Task: Create ChildIssue0000000668 as Child Issue of Issue Issue0000000334 in Backlog  in Scrum Project Project0000000067 in Jira. Create ChildIssue0000000669 as Child Issue of Issue Issue0000000335 in Backlog  in Scrum Project Project0000000067 in Jira. Create ChildIssue0000000670 as Child Issue of Issue Issue0000000335 in Backlog  in Scrum Project Project0000000067 in Jira. Create ChildIssue0000000671 as Child Issue of Issue Issue0000000336 in Backlog  in Scrum Project Project0000000068 in Jira. Create ChildIssue0000000672 as Child Issue of Issue Issue0000000336 in Backlog  in Scrum Project Project0000000068 in Jira
Action: Mouse moved to (916, 467)
Screenshot: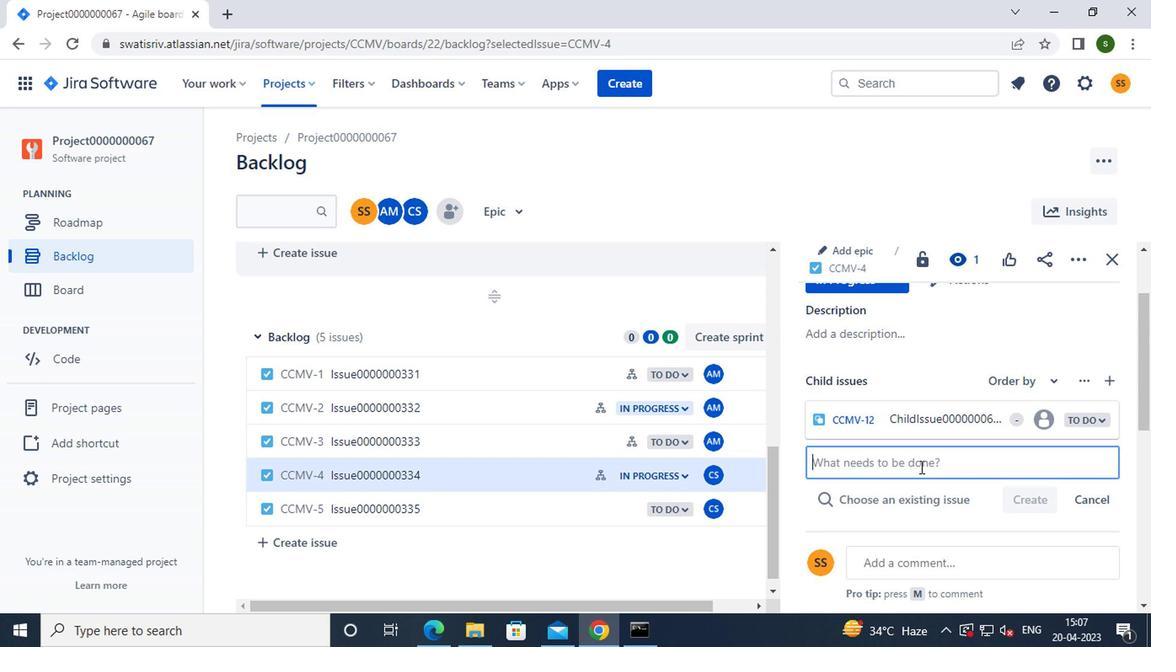 
Action: Key pressed c<Key.caps_lock>hild<Key.caps_lock>i<Key.caps_lock>ssue0000000668
Screenshot: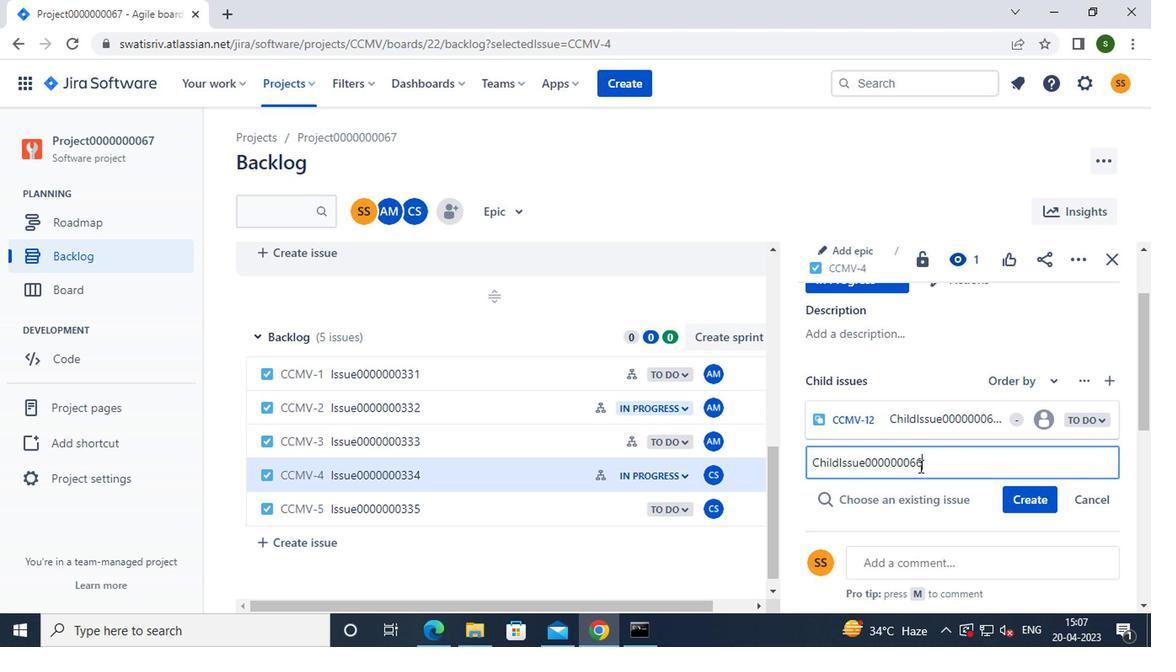 
Action: Mouse moved to (1027, 494)
Screenshot: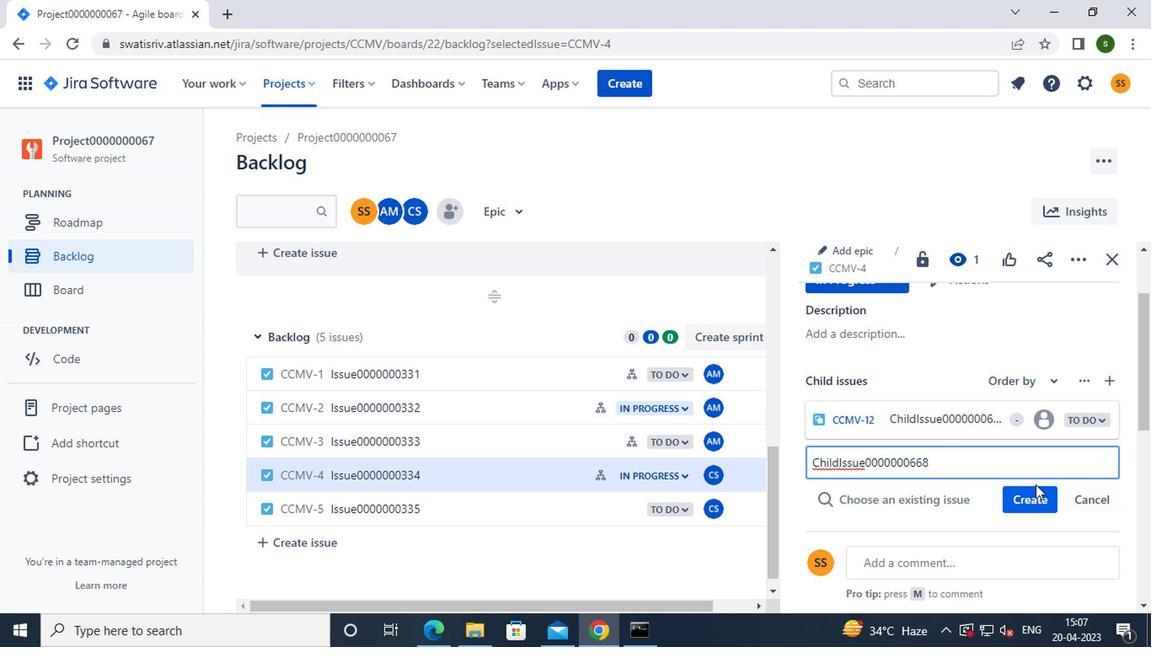 
Action: Mouse pressed left at (1027, 494)
Screenshot: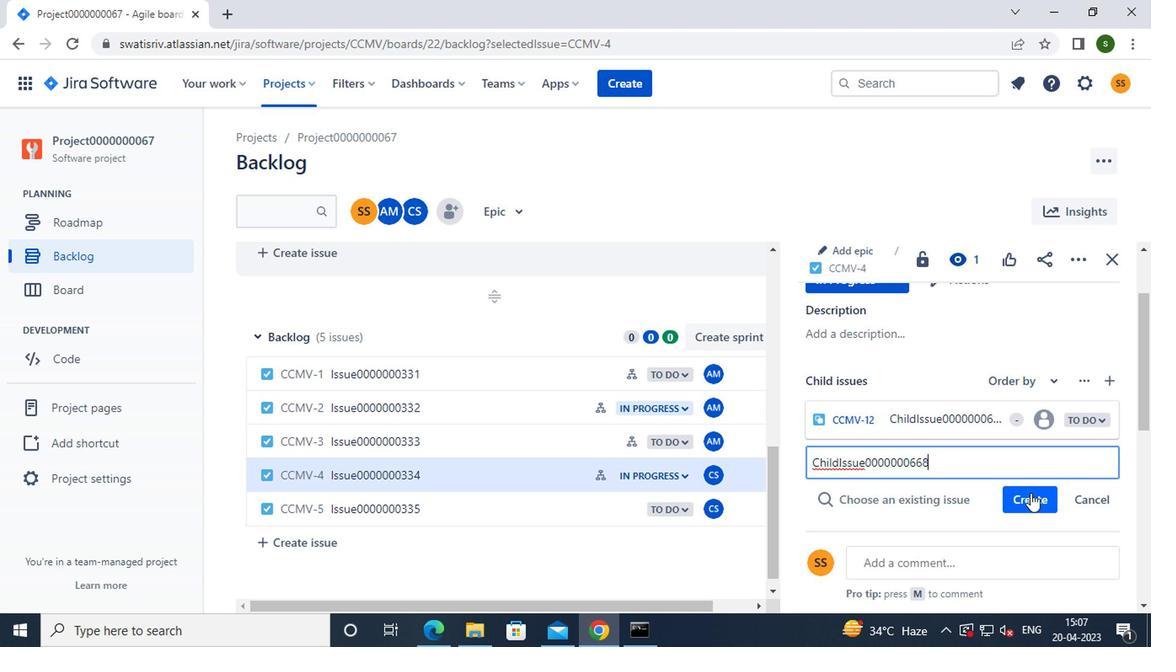 
Action: Mouse moved to (528, 506)
Screenshot: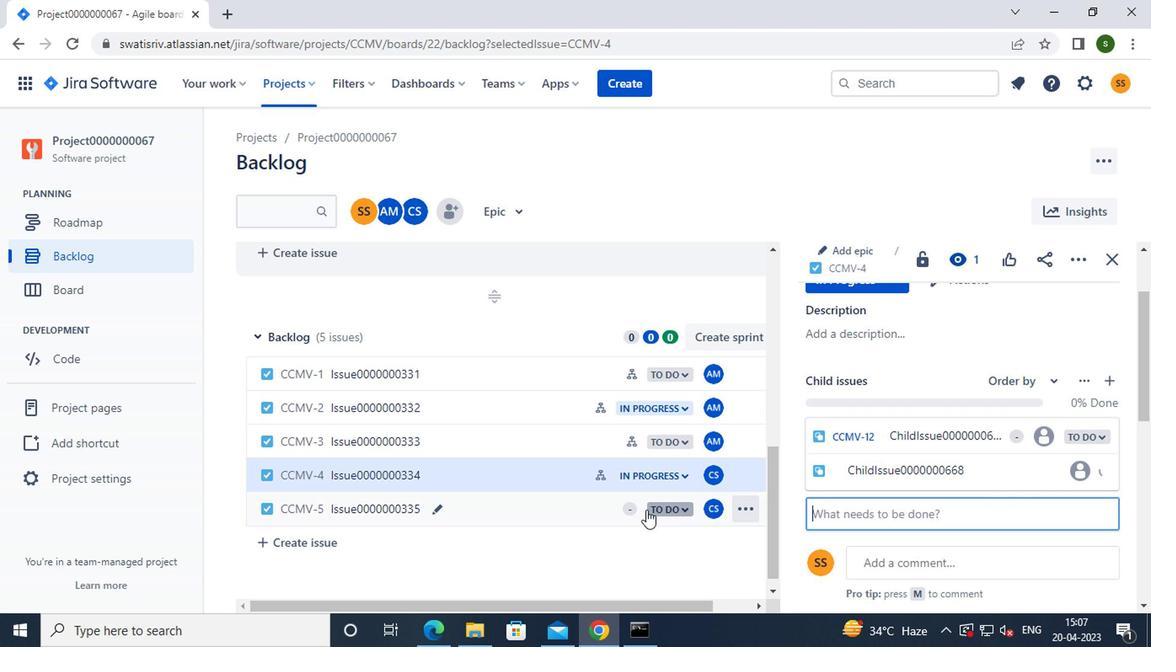 
Action: Mouse pressed left at (528, 506)
Screenshot: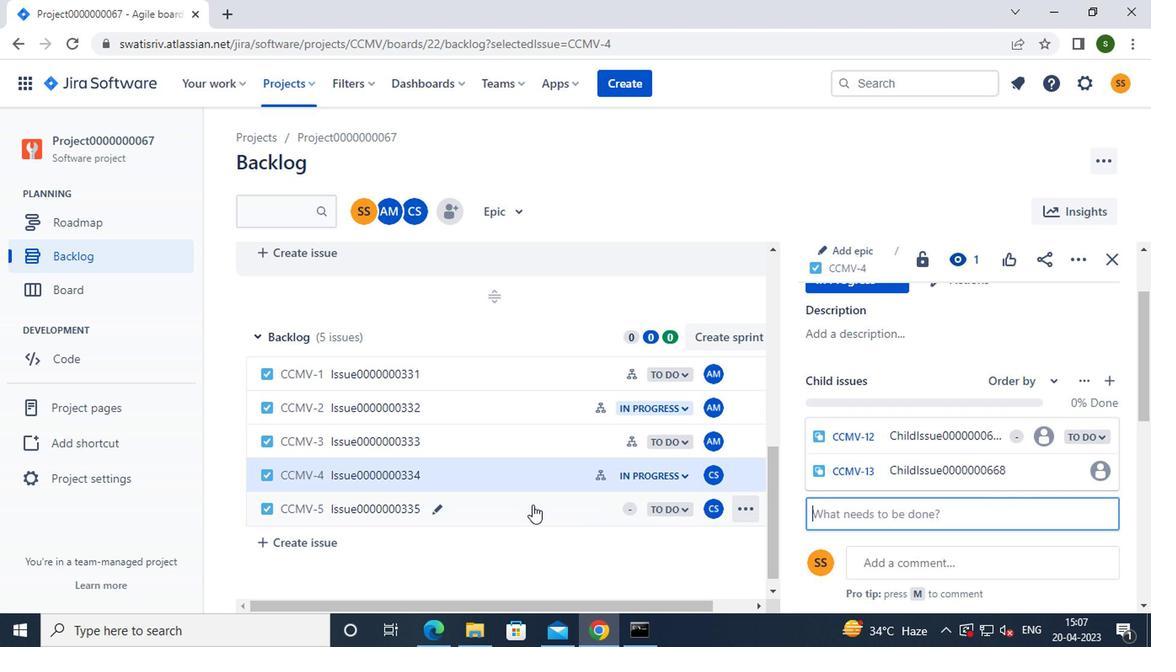 
Action: Mouse moved to (851, 339)
Screenshot: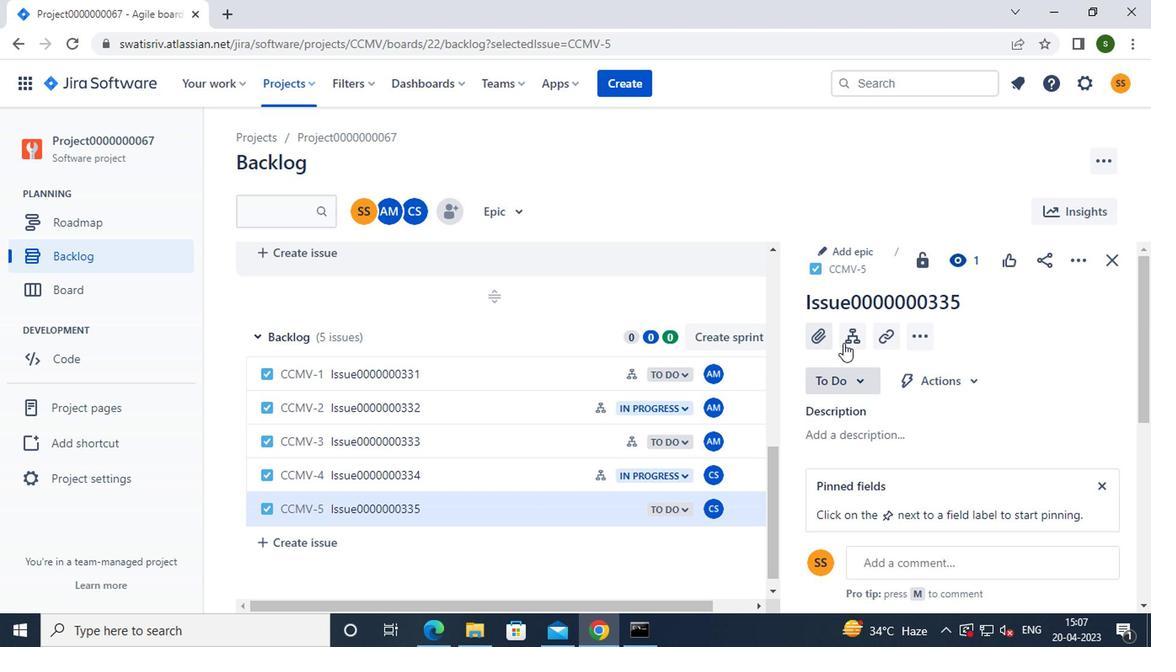 
Action: Mouse pressed left at (851, 339)
Screenshot: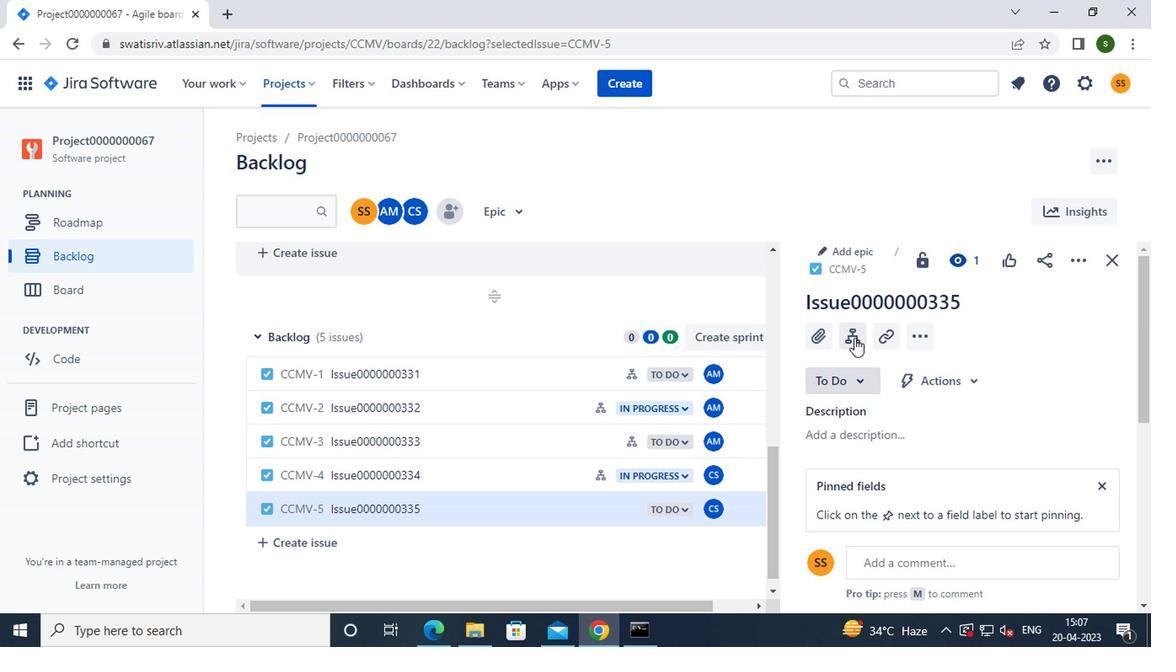 
Action: Mouse moved to (852, 419)
Screenshot: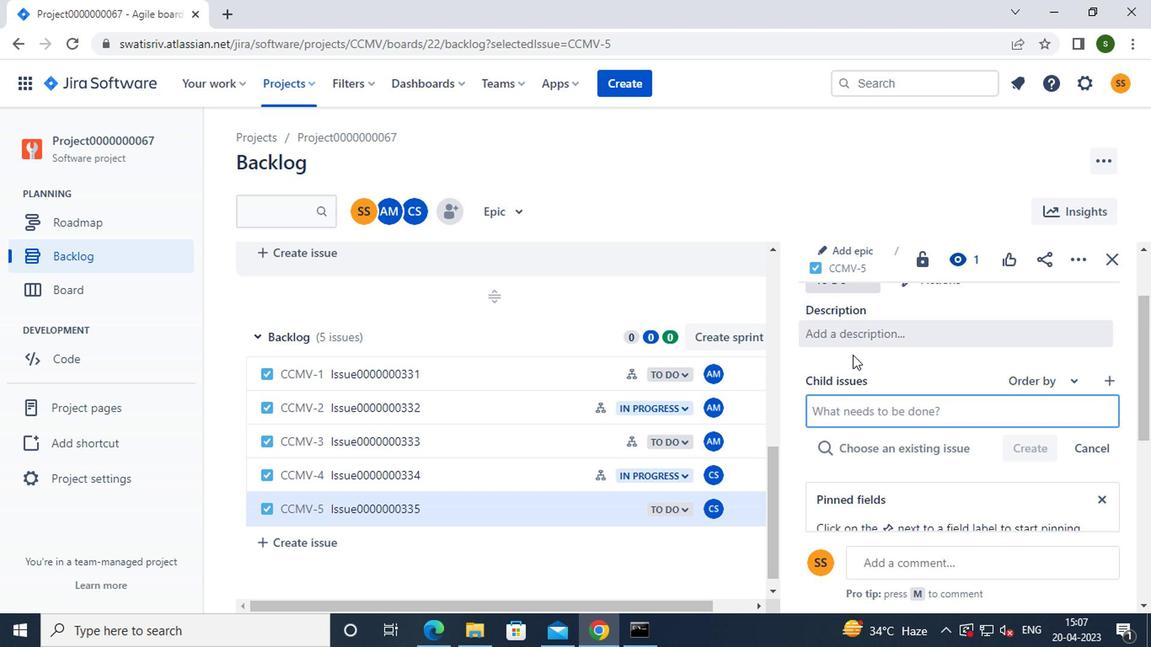 
Action: Key pressed <Key.caps_lock>c<Key.caps_lock>hild<Key.caps_lock>i<Key.caps_lock>ssue0000000669
Screenshot: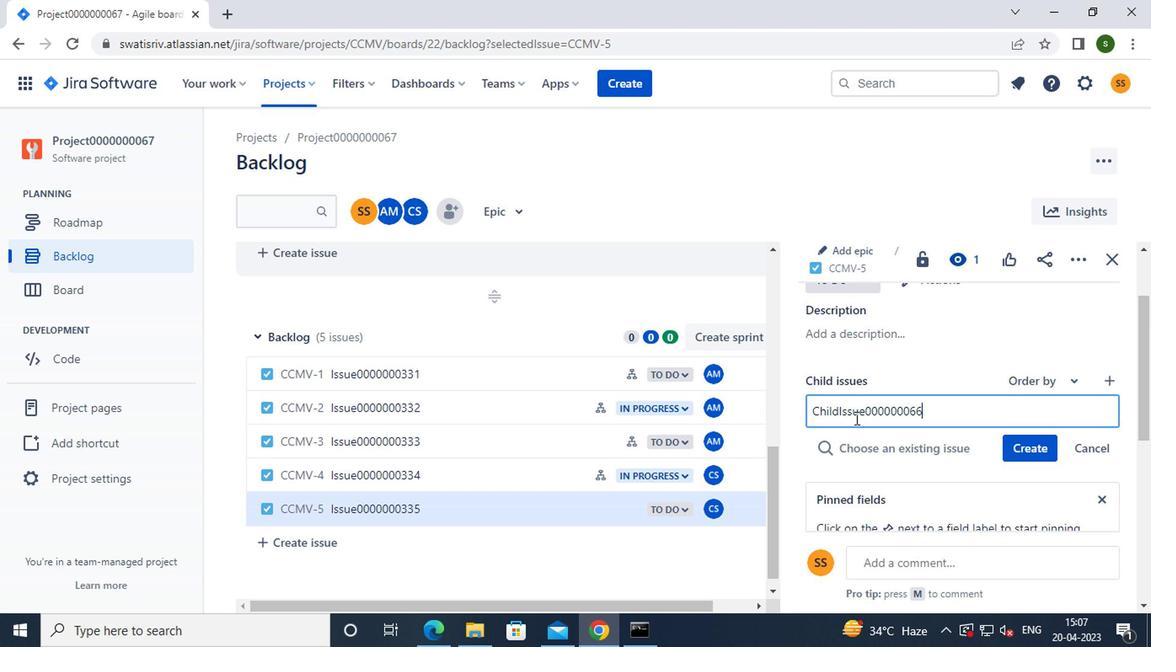 
Action: Mouse moved to (1007, 450)
Screenshot: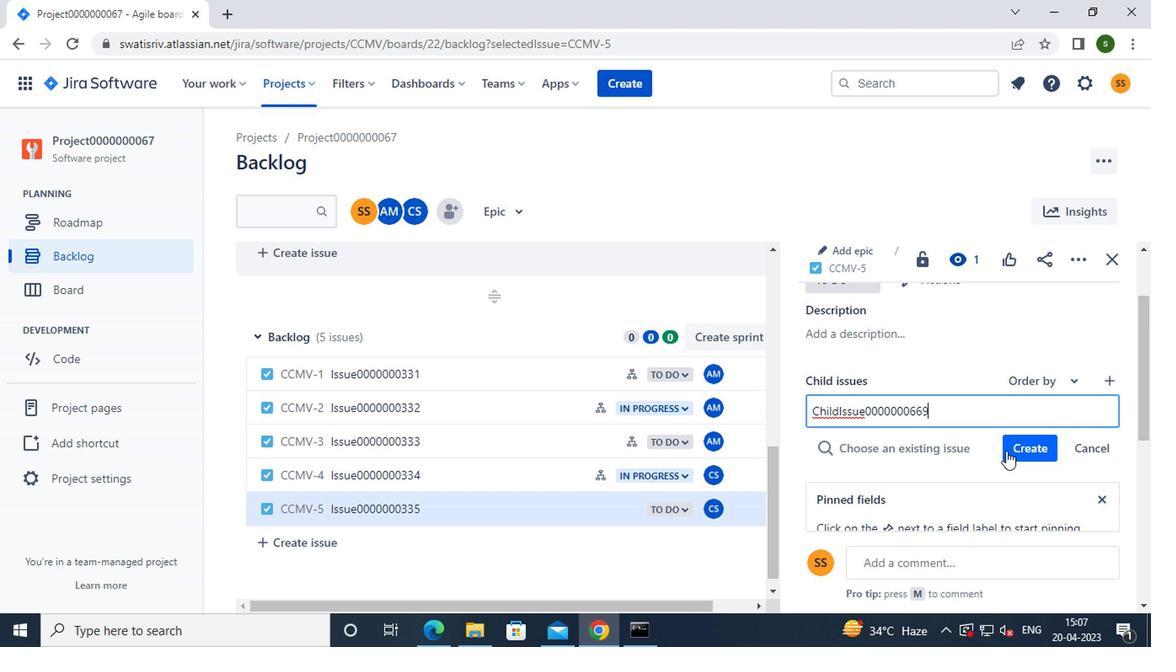 
Action: Mouse pressed left at (1007, 450)
Screenshot: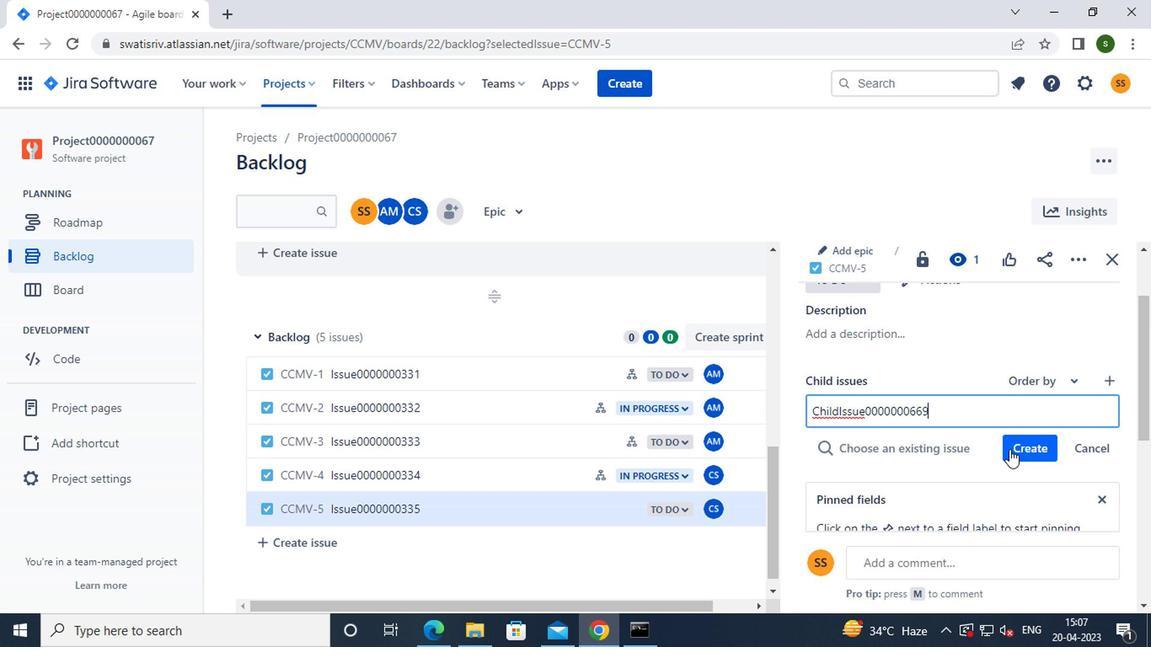 
Action: Mouse moved to (943, 462)
Screenshot: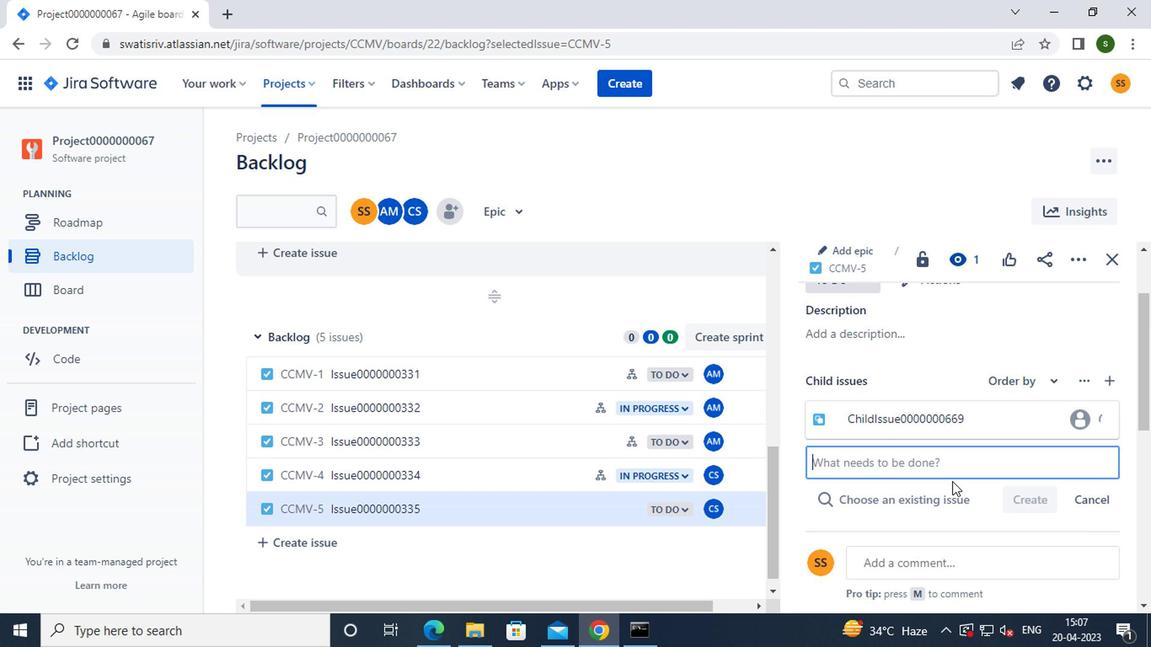 
Action: Key pressed <Key.caps_lock>c<Key.caps_lock>hild<Key.caps_lock>i<Key.caps_lock>ssue0000000670
Screenshot: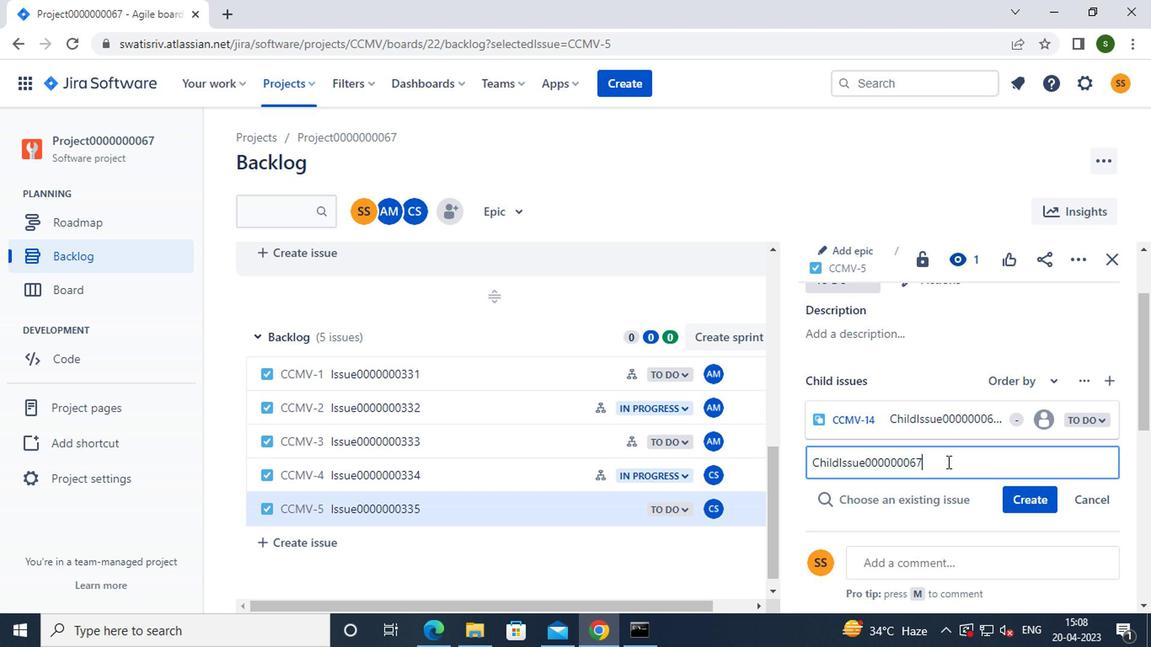 
Action: Mouse moved to (1015, 497)
Screenshot: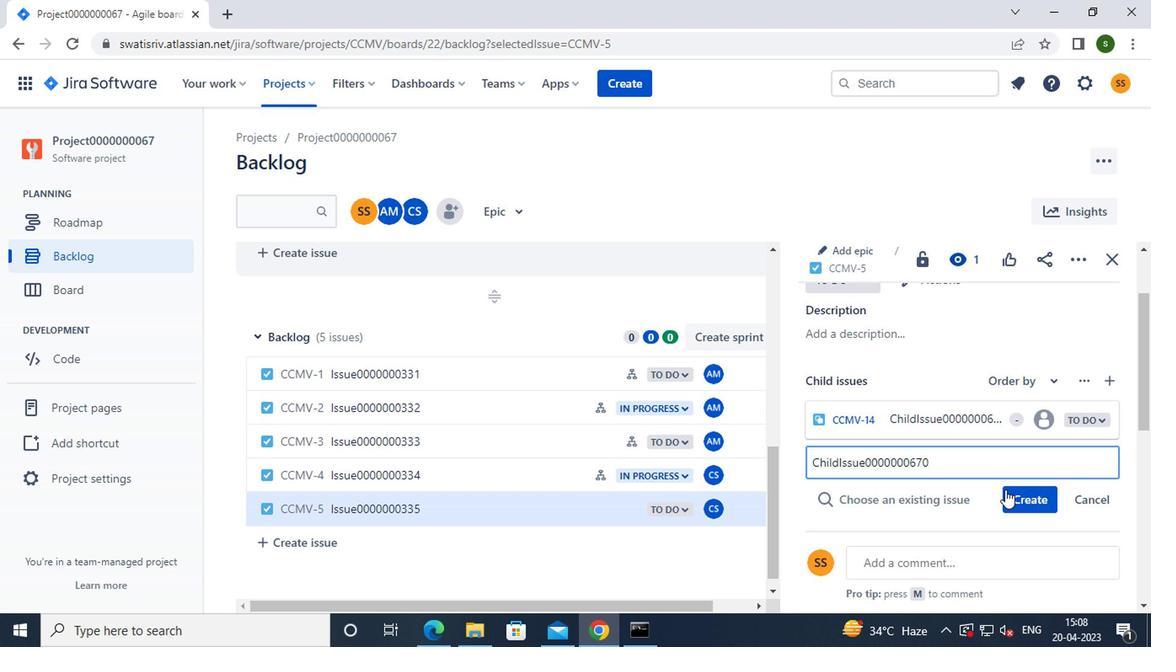 
Action: Mouse pressed left at (1015, 497)
Screenshot: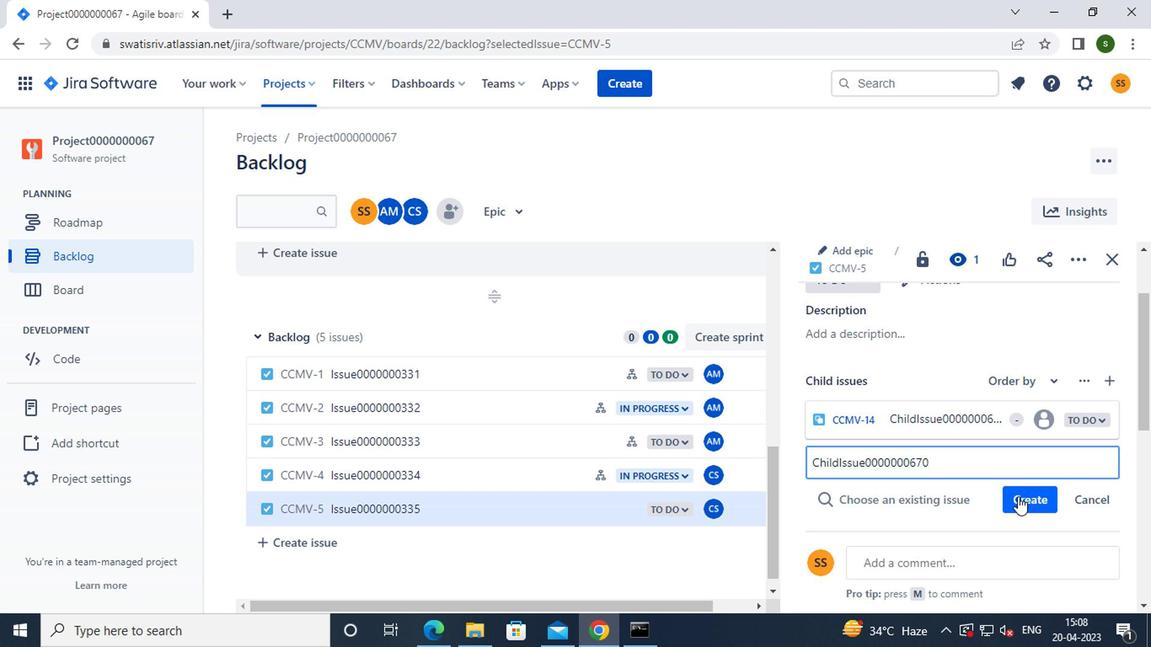 
Action: Mouse moved to (286, 89)
Screenshot: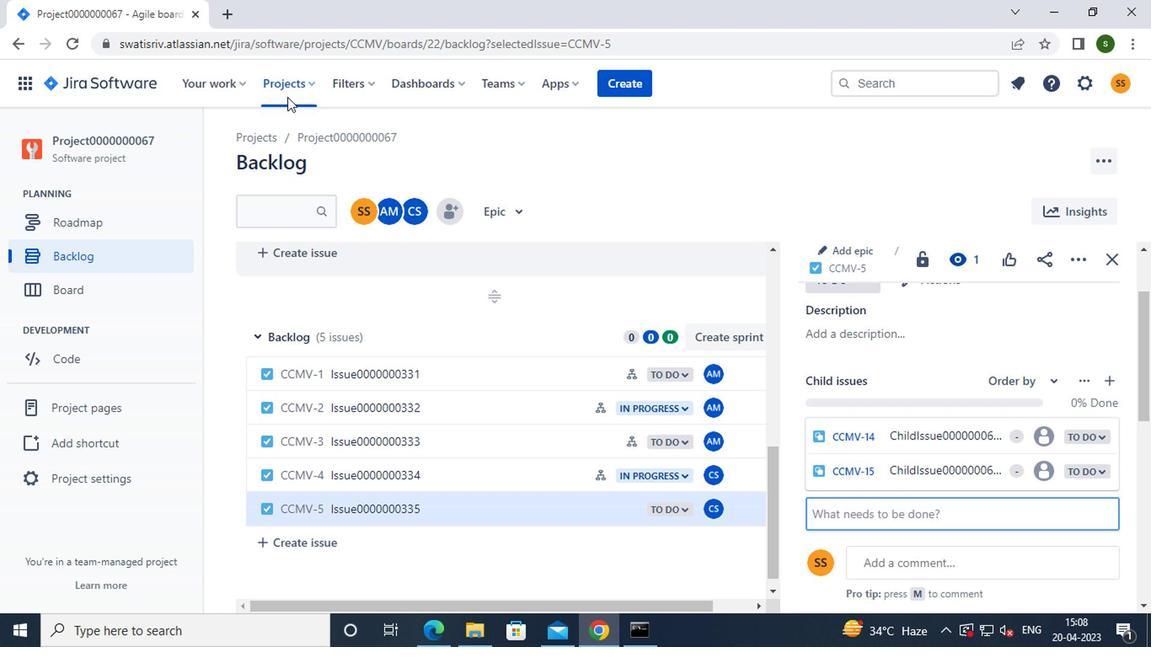 
Action: Mouse pressed left at (286, 89)
Screenshot: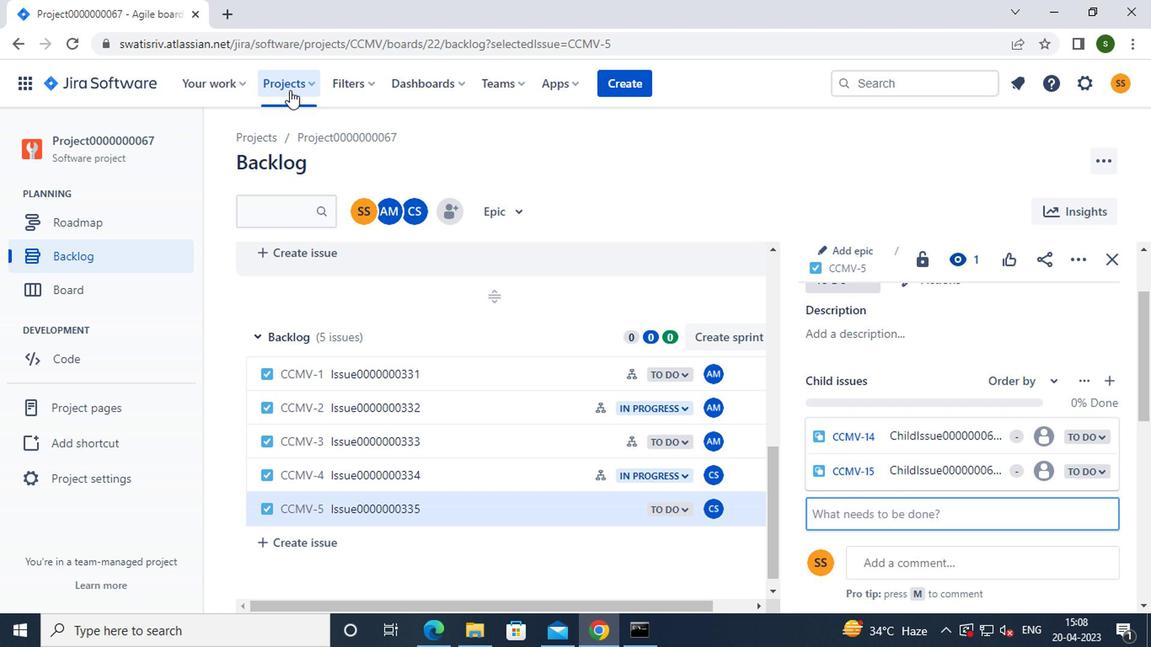 
Action: Mouse moved to (359, 208)
Screenshot: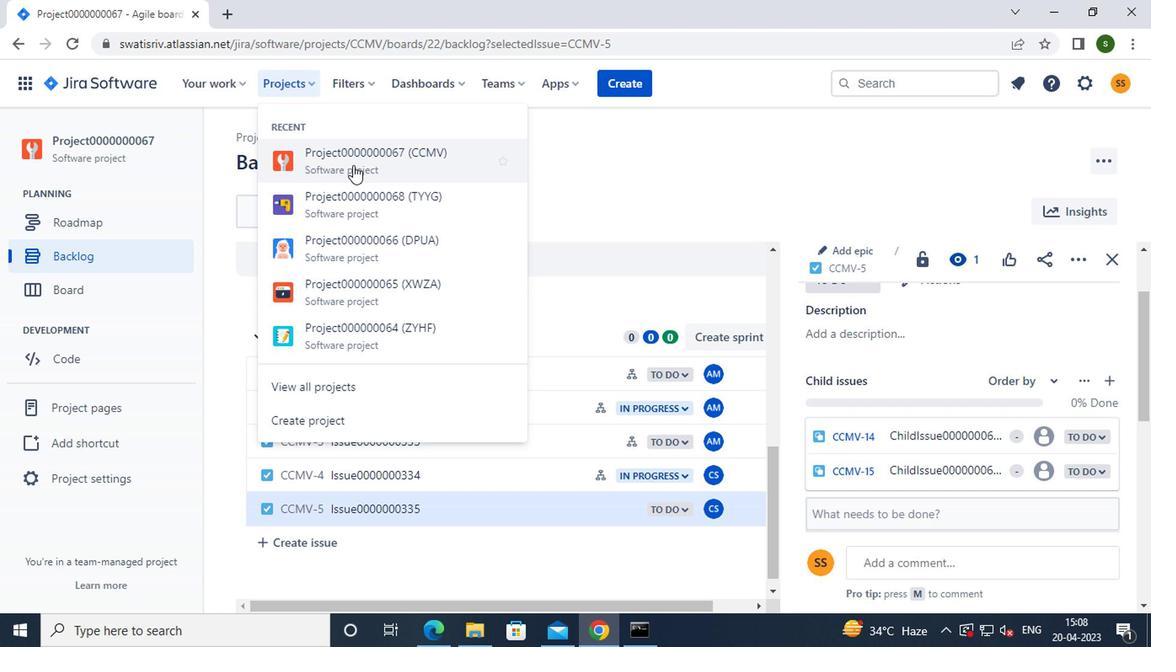 
Action: Mouse pressed left at (359, 208)
Screenshot: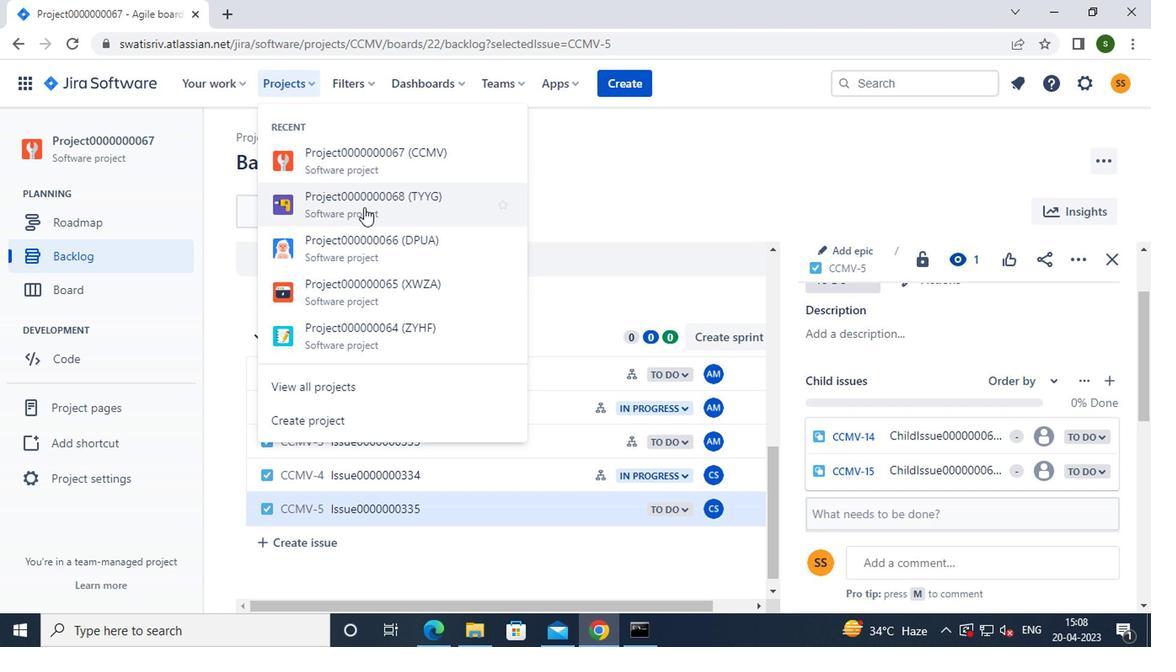 
Action: Mouse moved to (78, 254)
Screenshot: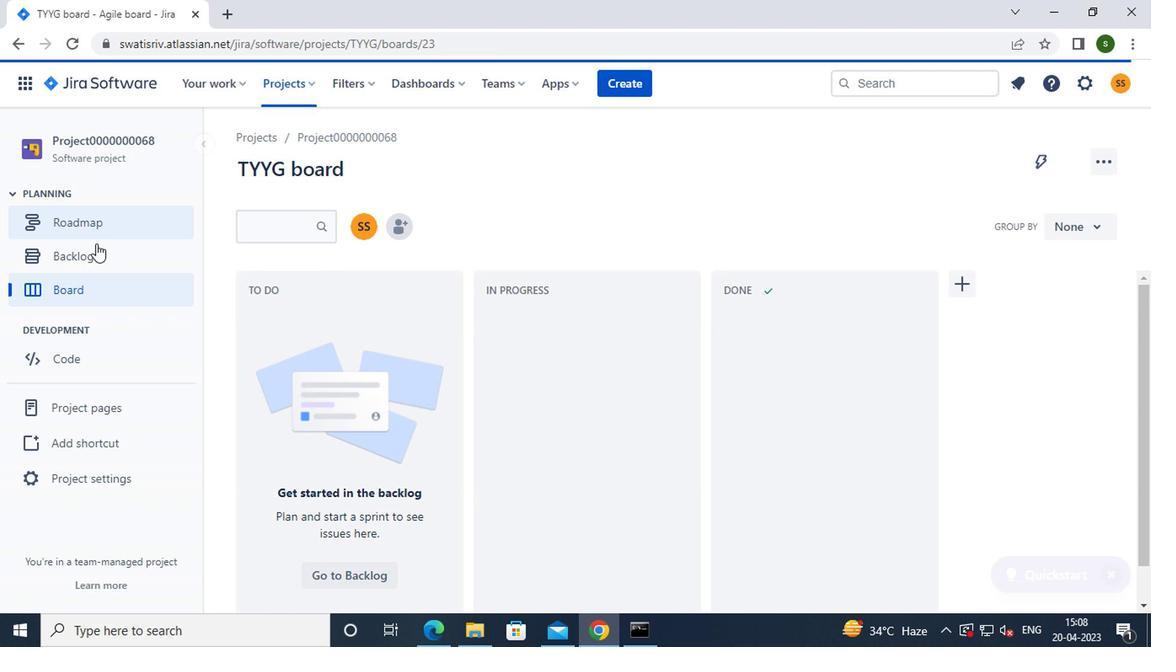 
Action: Mouse pressed left at (78, 254)
Screenshot: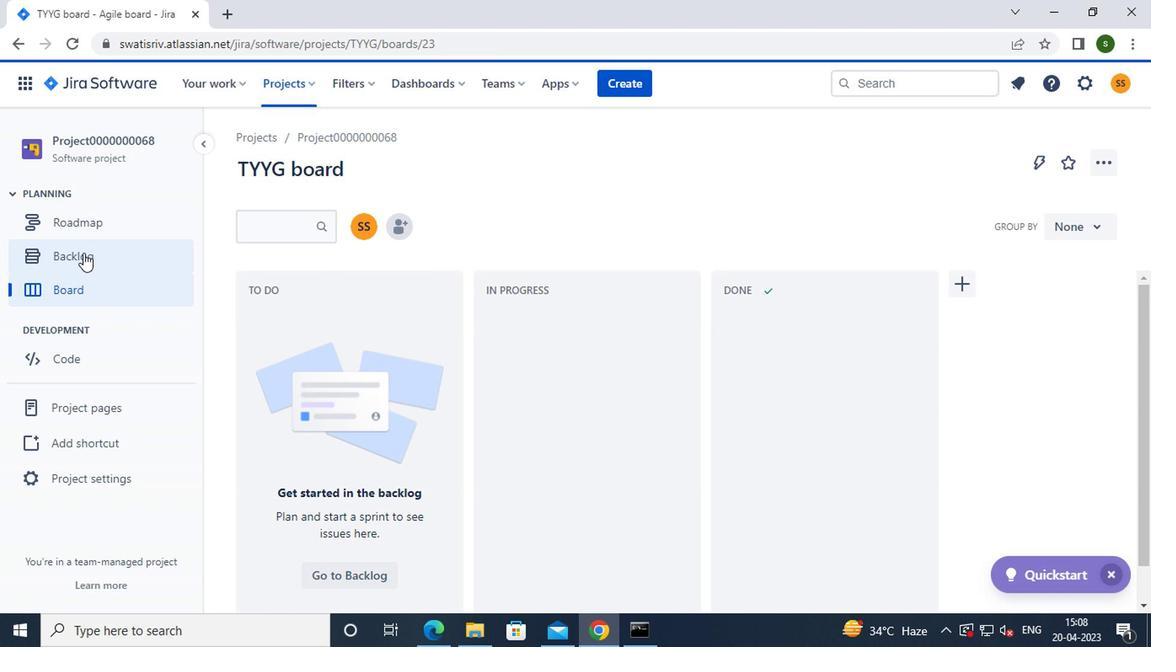 
Action: Mouse moved to (645, 377)
Screenshot: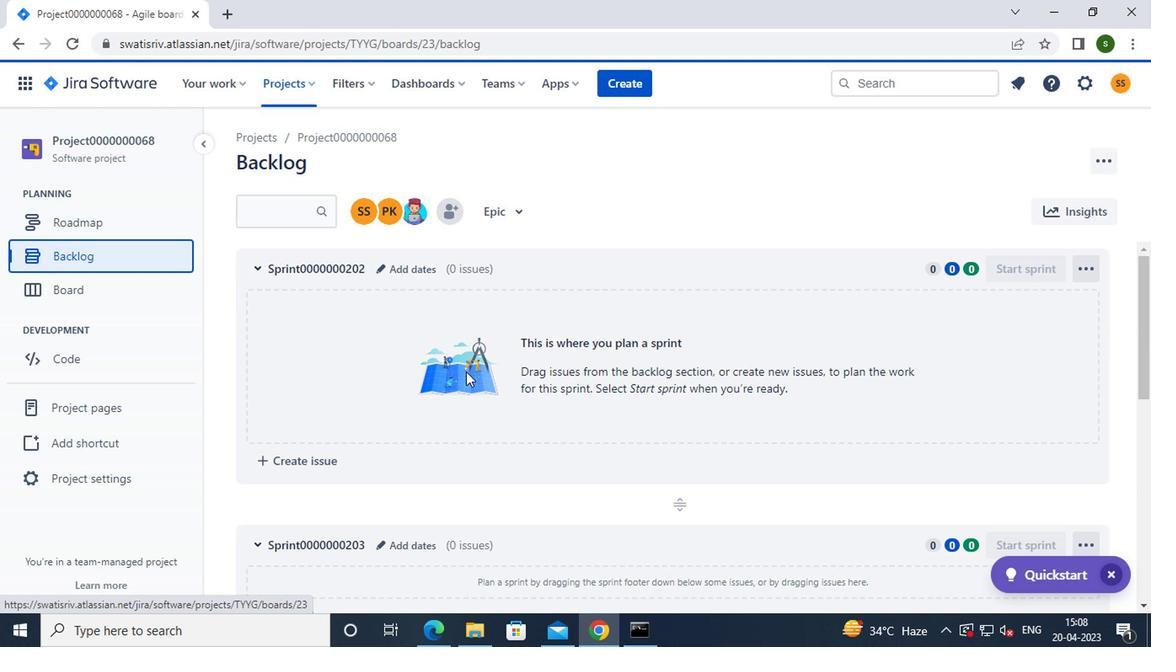 
Action: Mouse scrolled (645, 377) with delta (0, 0)
Screenshot: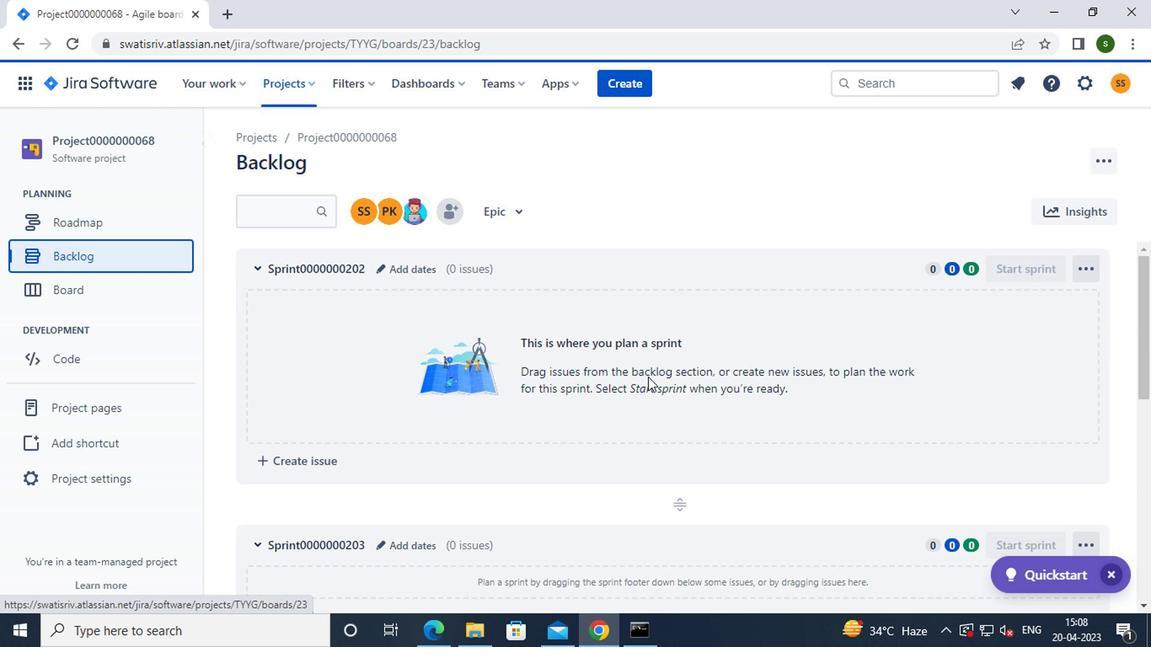 
Action: Mouse scrolled (645, 377) with delta (0, 0)
Screenshot: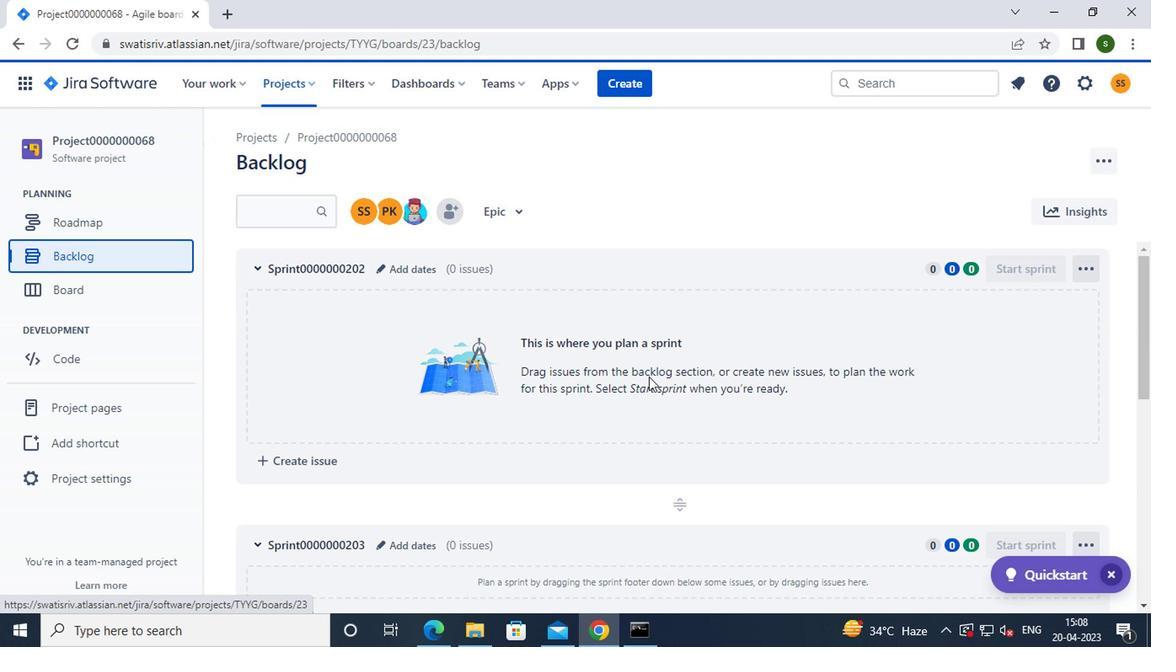 
Action: Mouse scrolled (645, 377) with delta (0, 0)
Screenshot: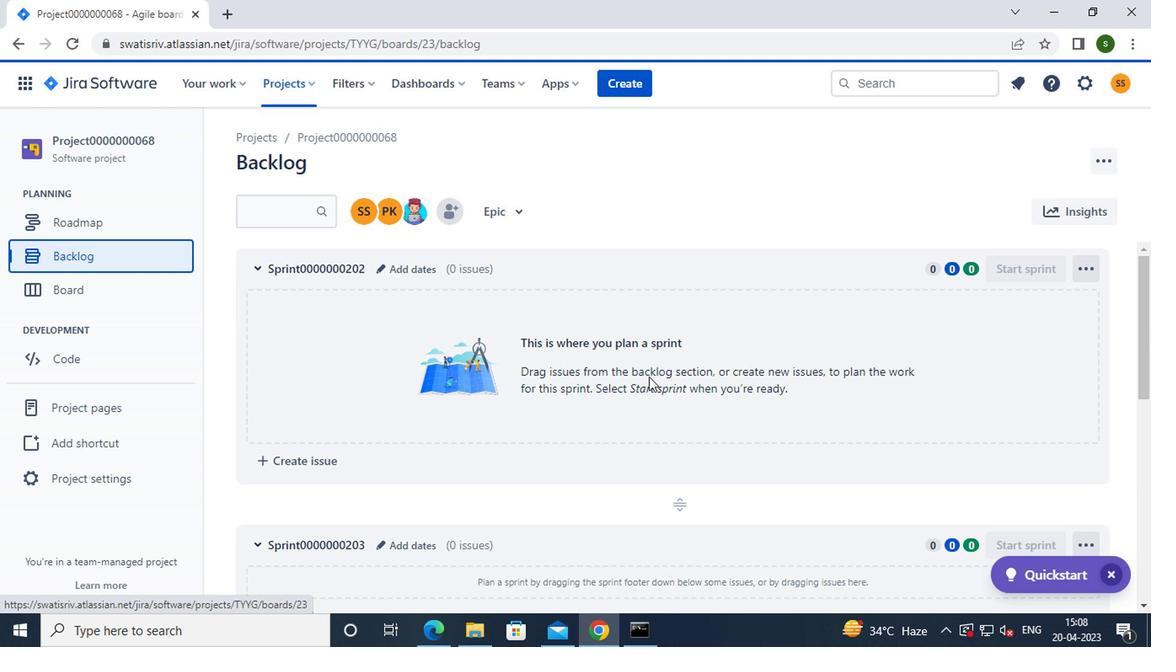 
Action: Mouse scrolled (645, 377) with delta (0, 0)
Screenshot: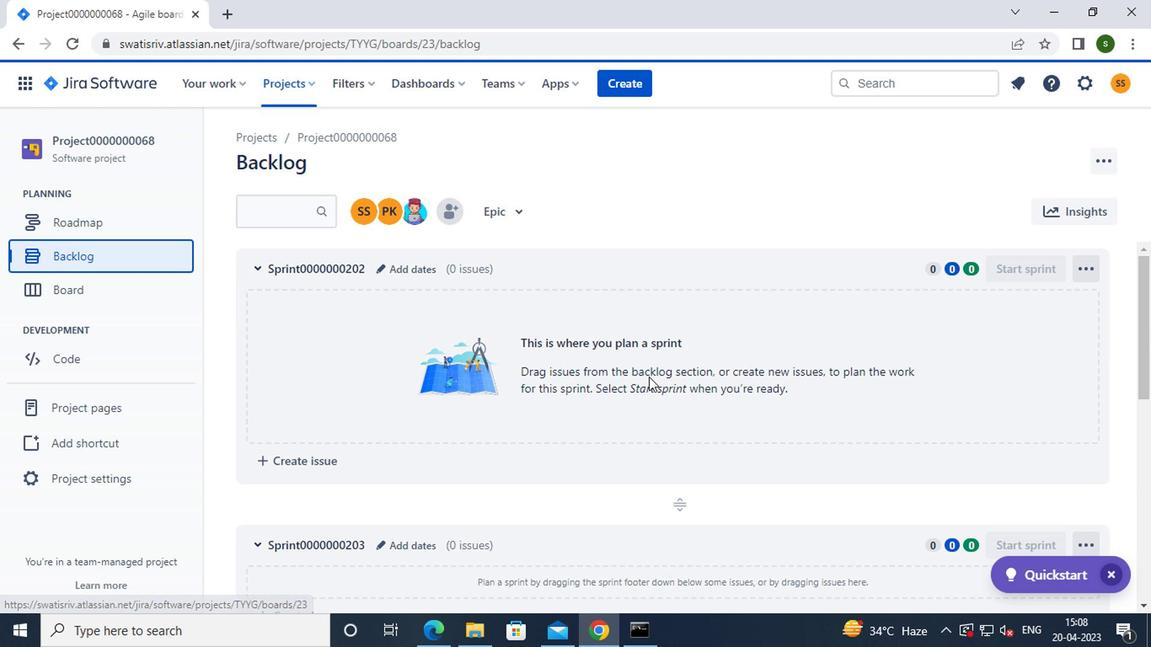 
Action: Mouse scrolled (645, 377) with delta (0, 0)
Screenshot: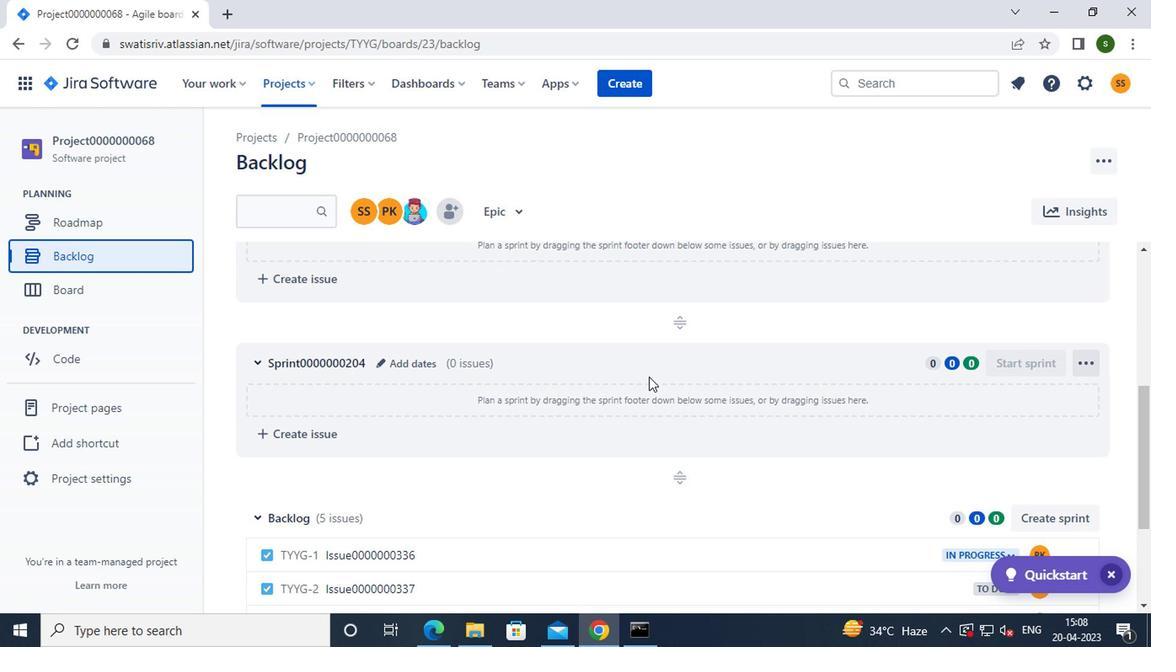 
Action: Mouse scrolled (645, 377) with delta (0, 0)
Screenshot: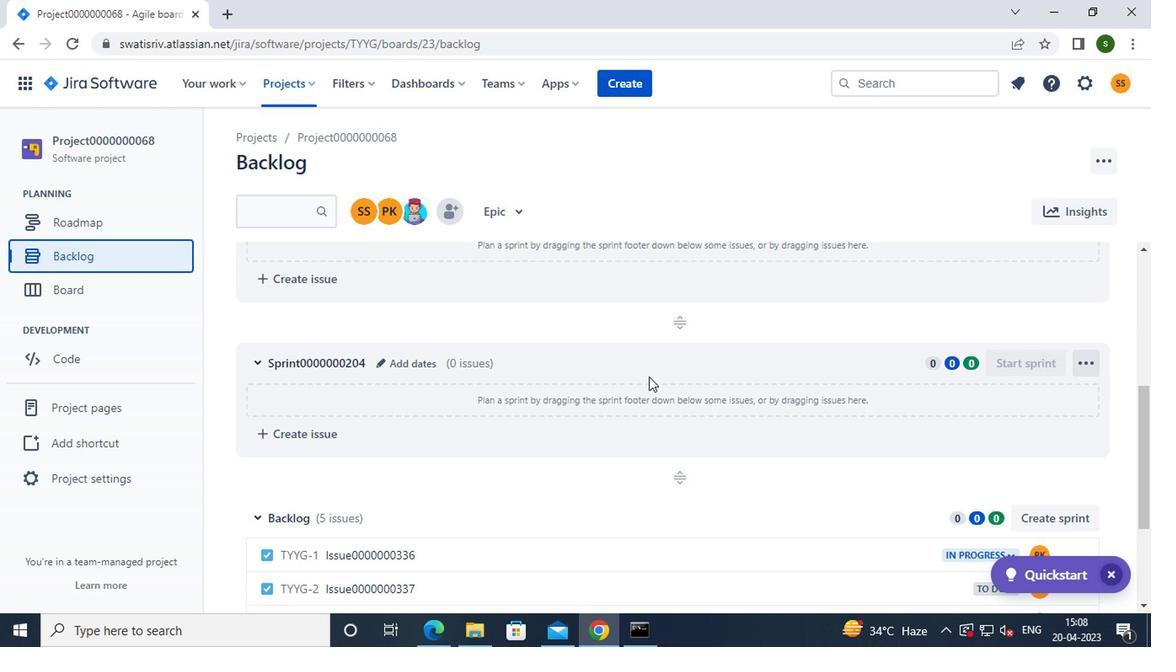 
Action: Mouse scrolled (645, 377) with delta (0, 0)
Screenshot: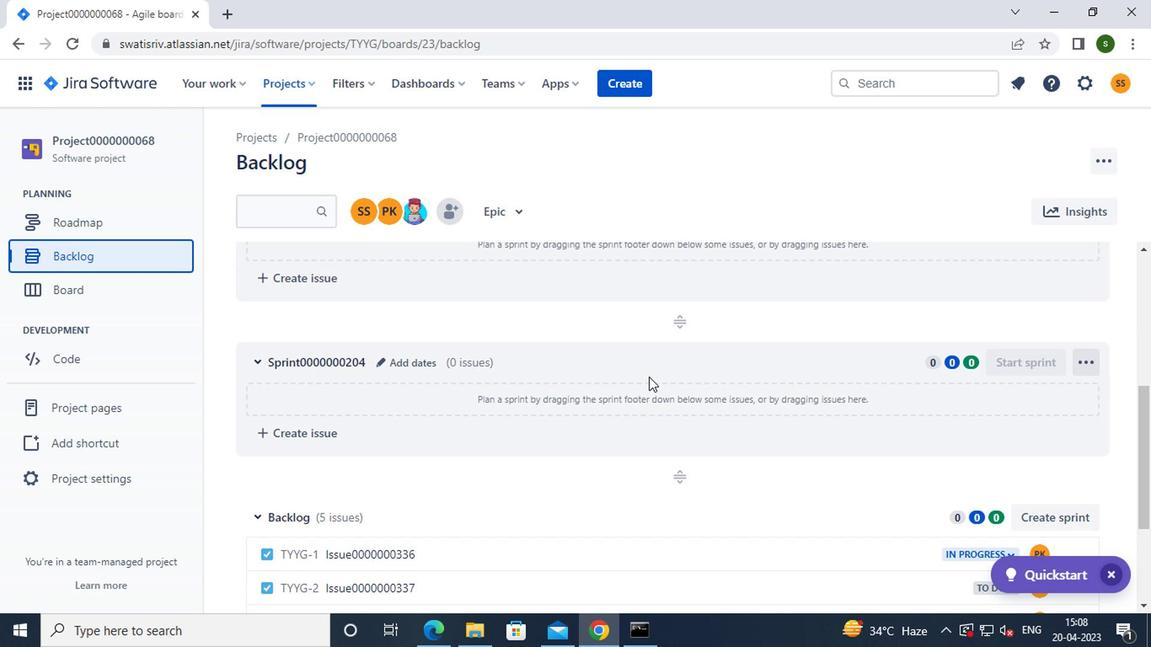
Action: Mouse moved to (525, 374)
Screenshot: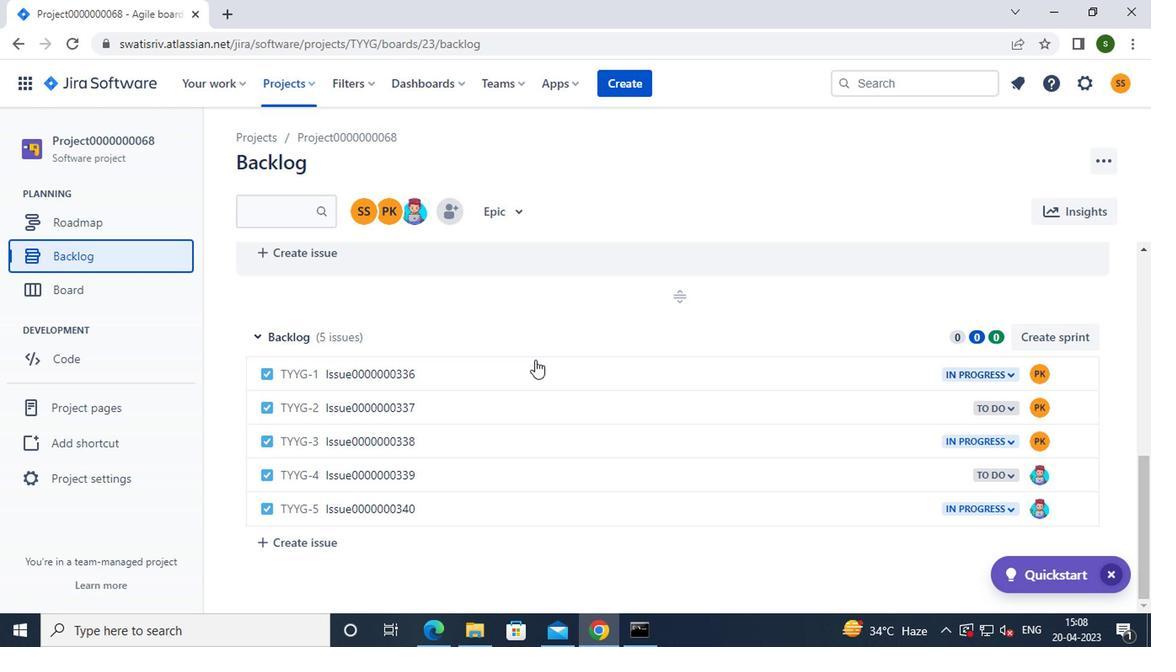 
Action: Mouse pressed left at (525, 374)
Screenshot: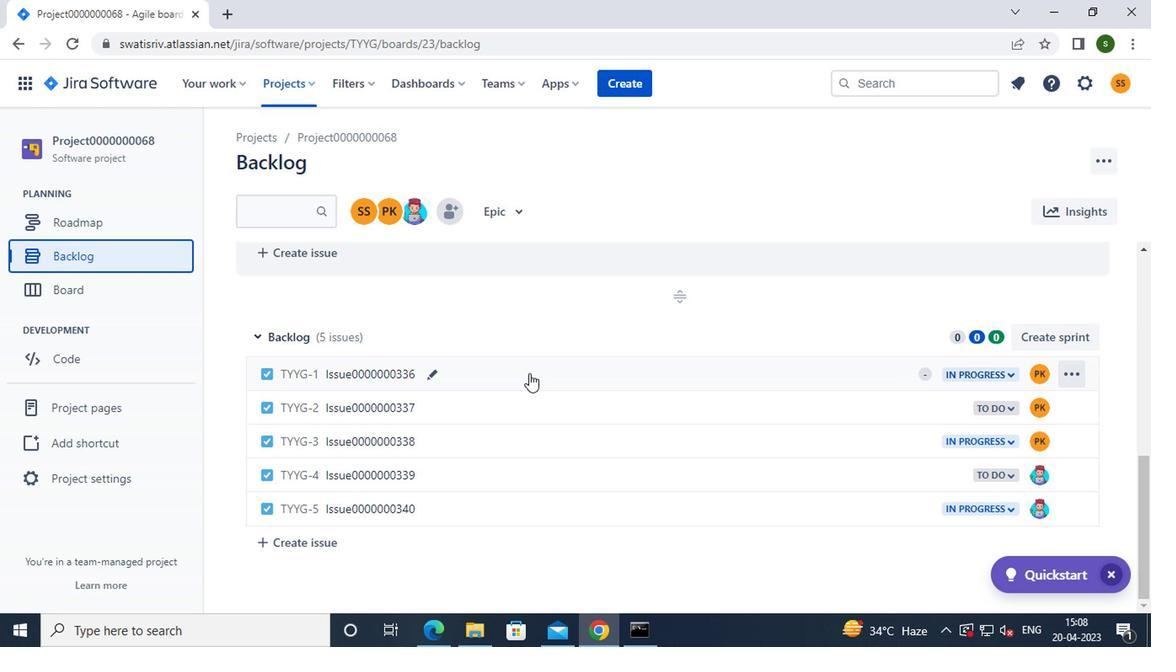 
Action: Mouse moved to (848, 334)
Screenshot: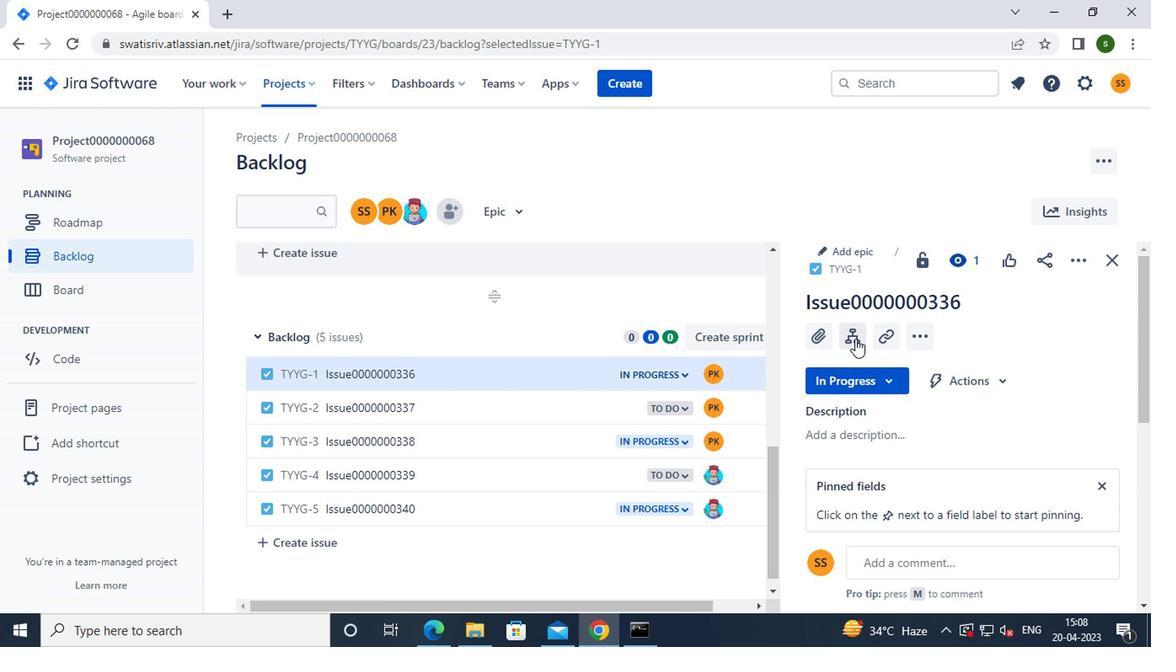 
Action: Mouse pressed left at (848, 334)
Screenshot: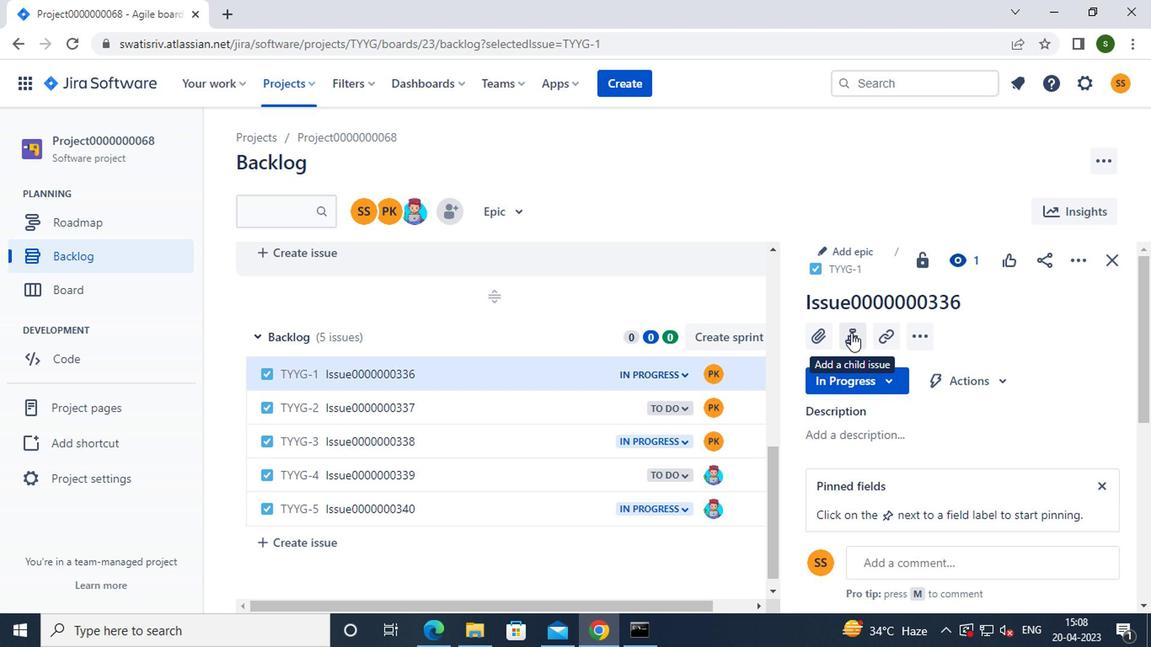 
Action: Mouse moved to (855, 416)
Screenshot: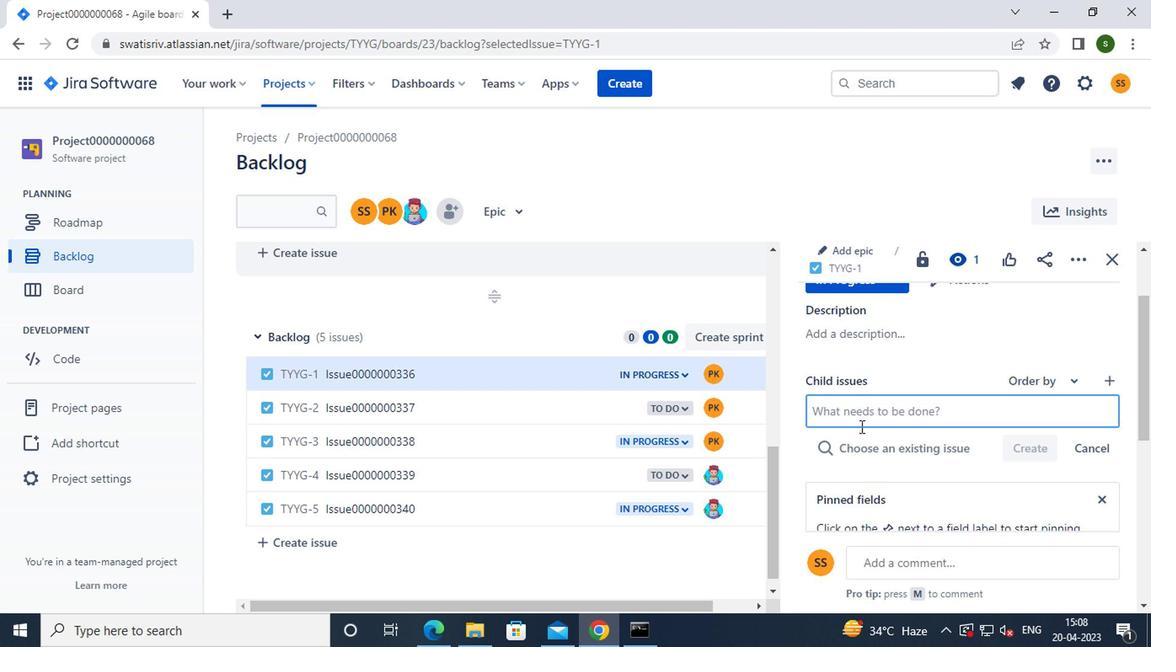 
Action: Key pressed <Key.caps_lock>c<Key.caps_lock>hild<Key.caps_lock>i<Key.caps_lock>ssue0000000671
Screenshot: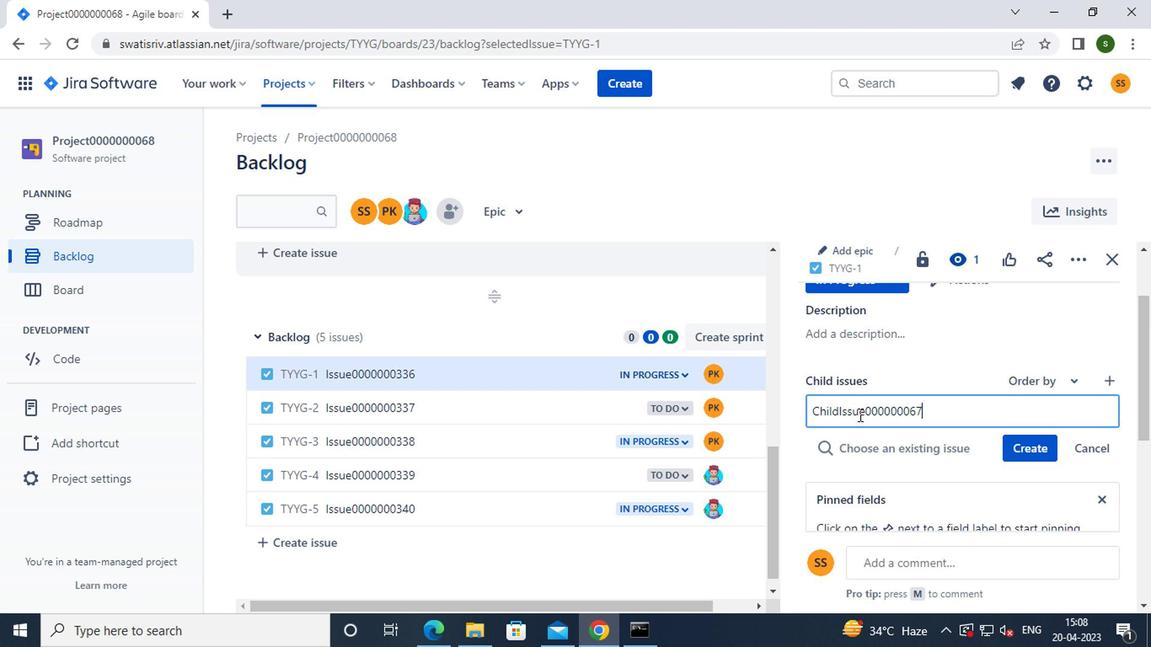 
Action: Mouse moved to (1017, 450)
Screenshot: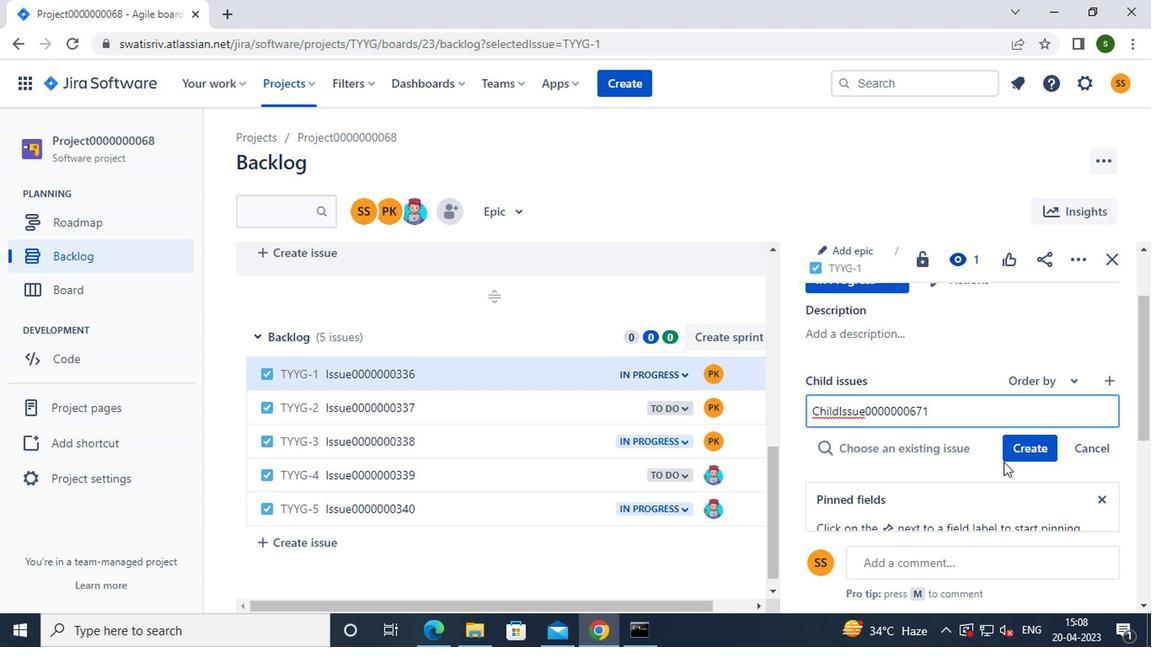 
Action: Mouse pressed left at (1017, 450)
Screenshot: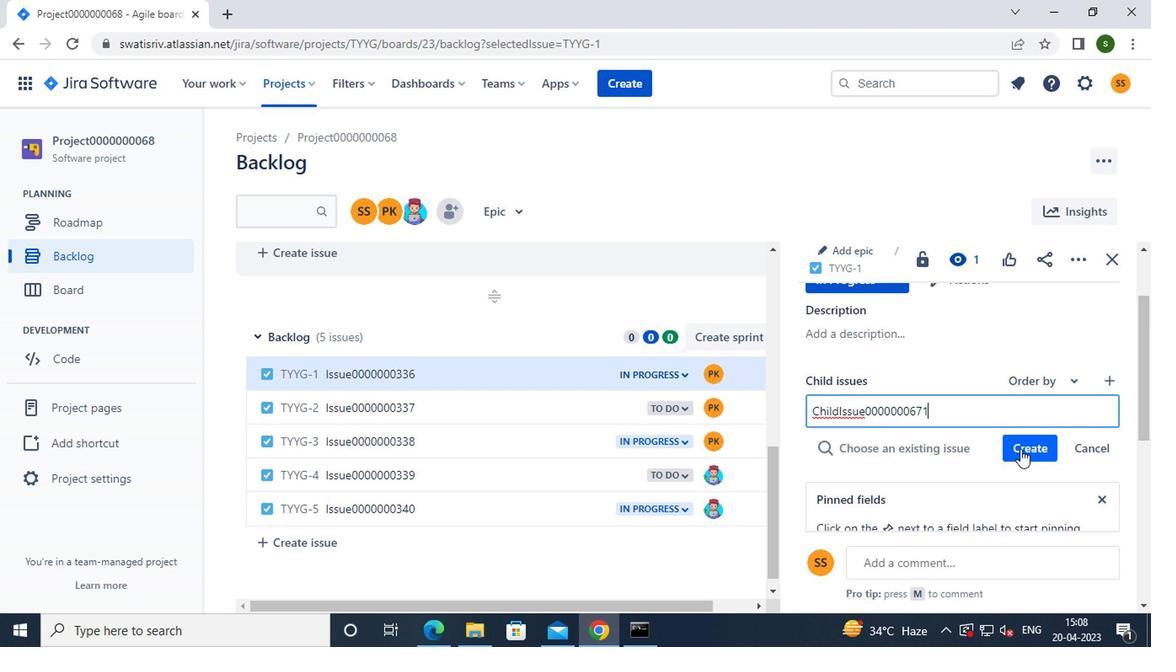 
Action: Mouse moved to (920, 461)
Screenshot: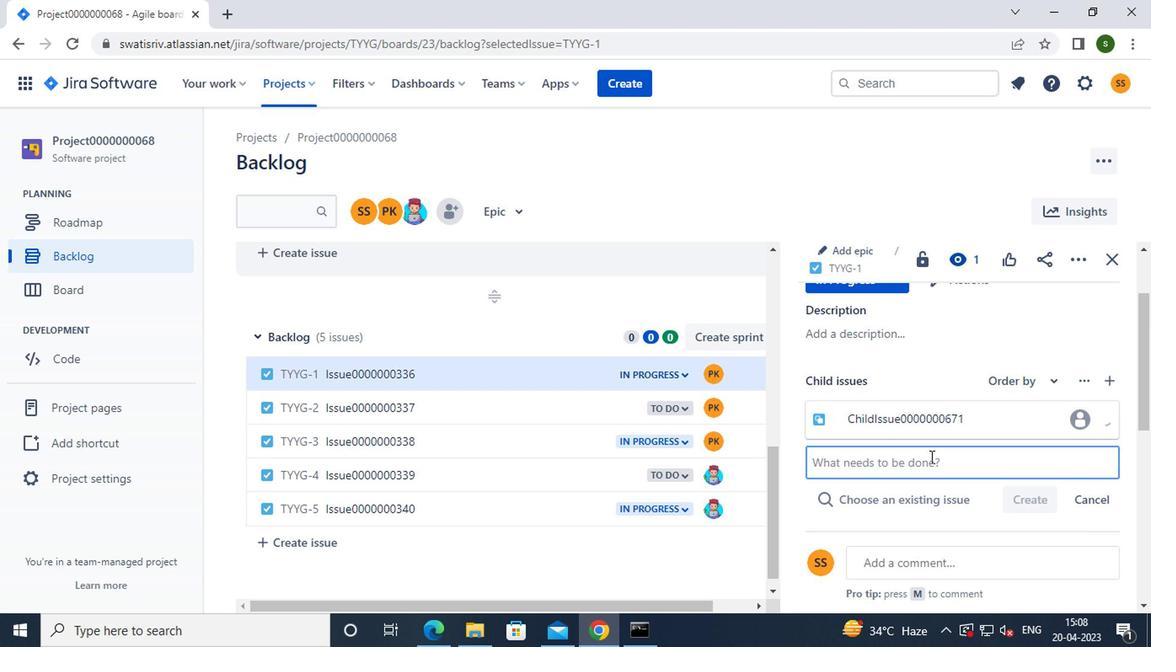 
Action: Key pressed <Key.caps_lock>c<Key.caps_lock>hild<Key.caps_lock>i<Key.caps_lock>ssue0000000672
Screenshot: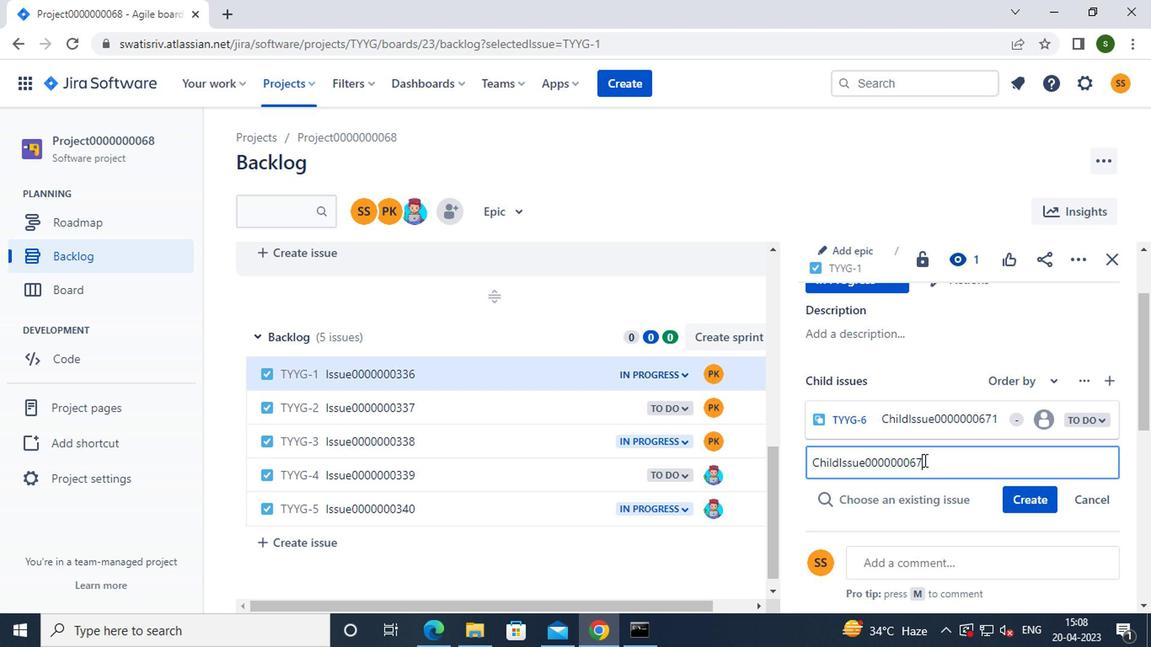 
Action: Mouse moved to (1014, 499)
Screenshot: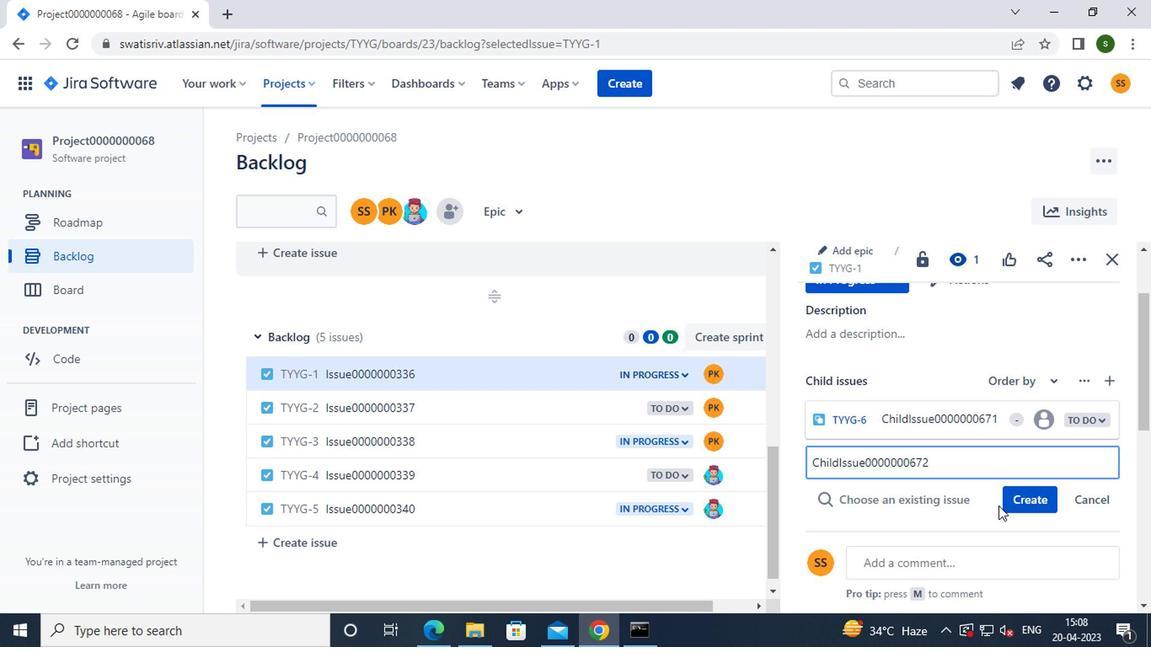 
Action: Mouse pressed left at (1014, 499)
Screenshot: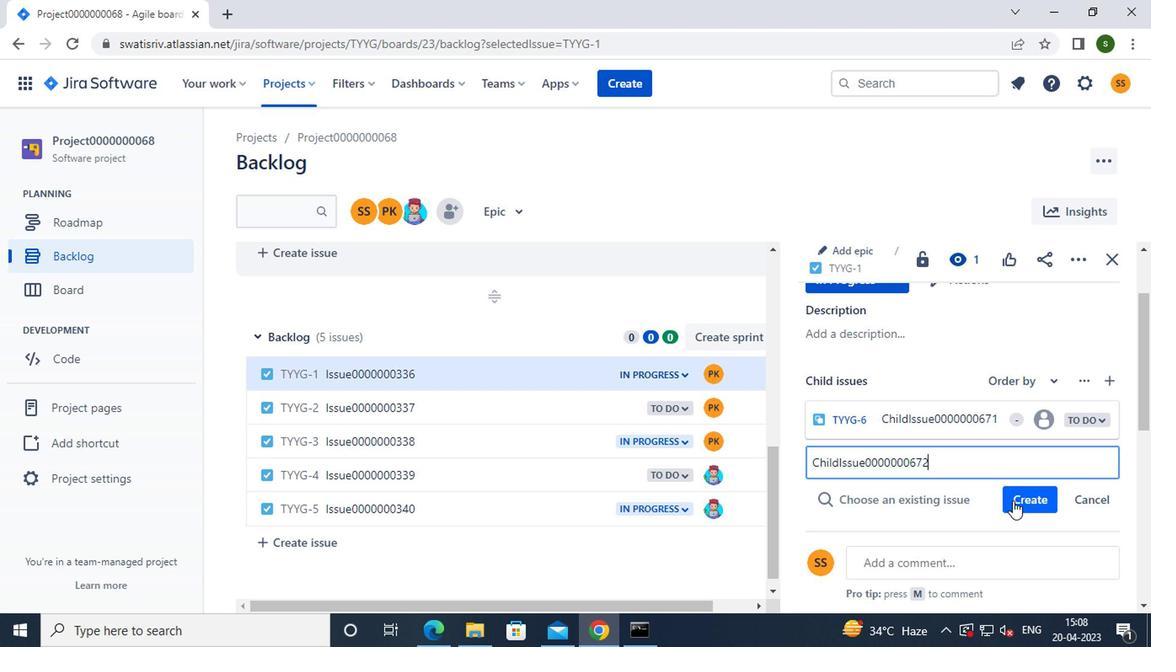 
Action: Mouse moved to (848, 179)
Screenshot: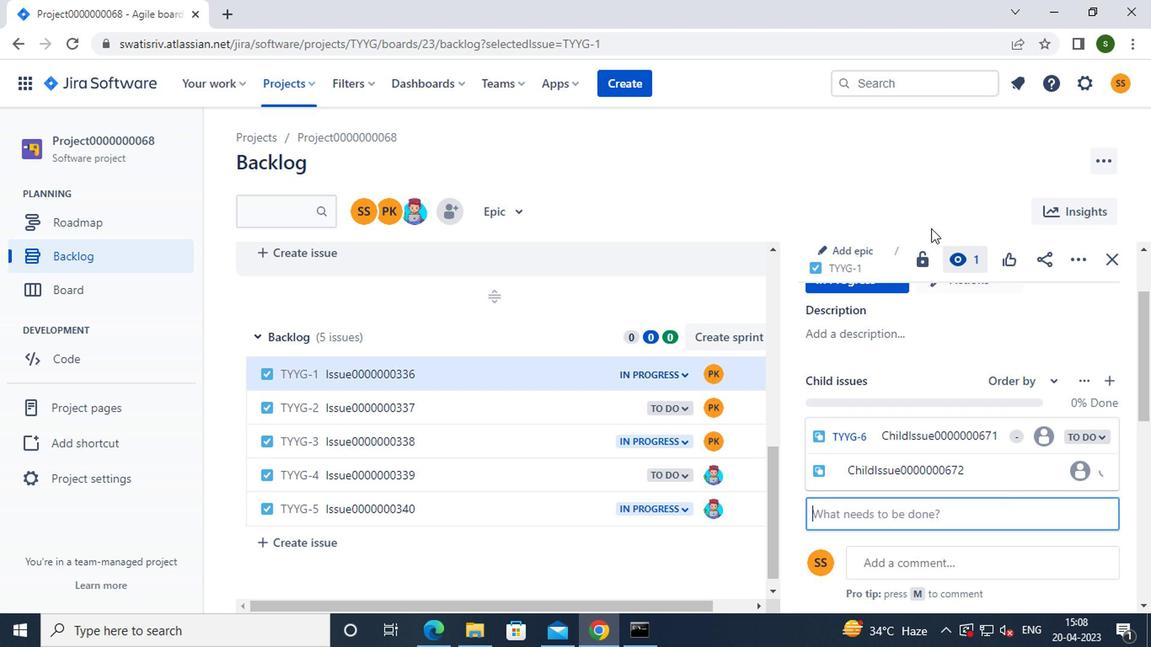 
Action: Key pressed <Key.f8>
Screenshot: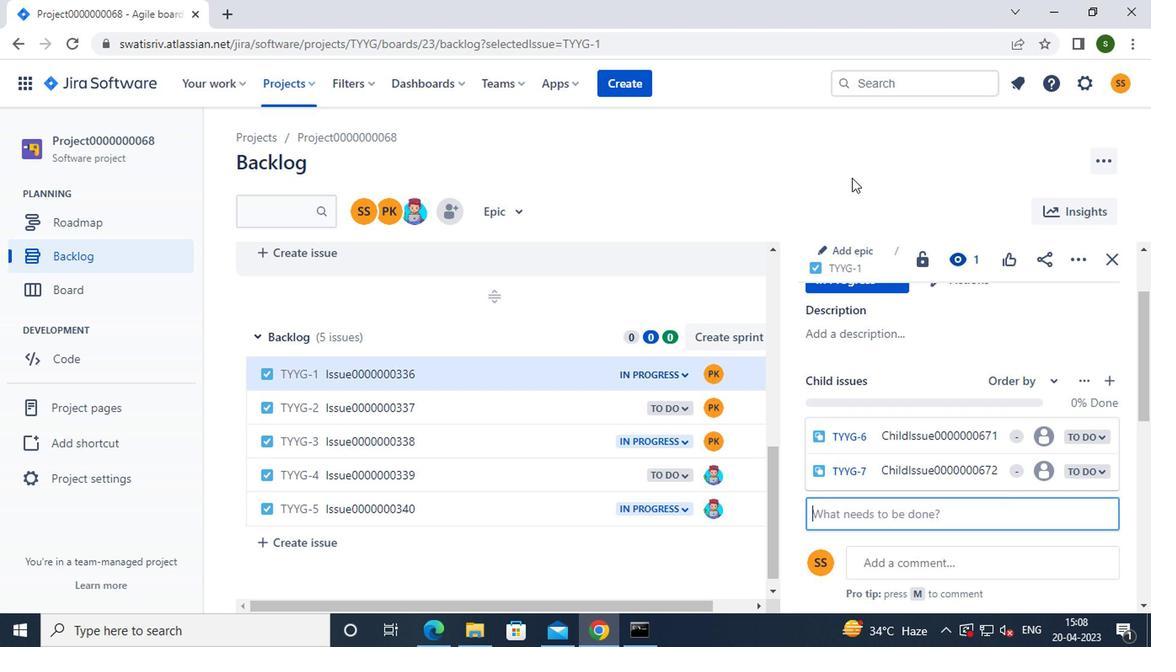 
